 Task: Sort the list "backlog" "by votes" "descending.
Action: Mouse moved to (1024, 98)
Screenshot: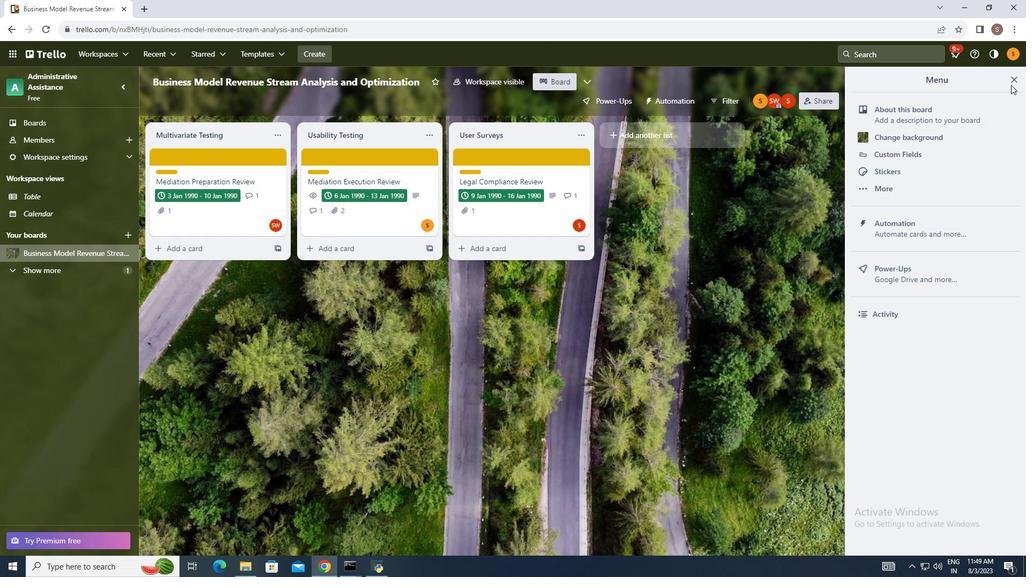 
Action: Mouse pressed left at (1024, 98)
Screenshot: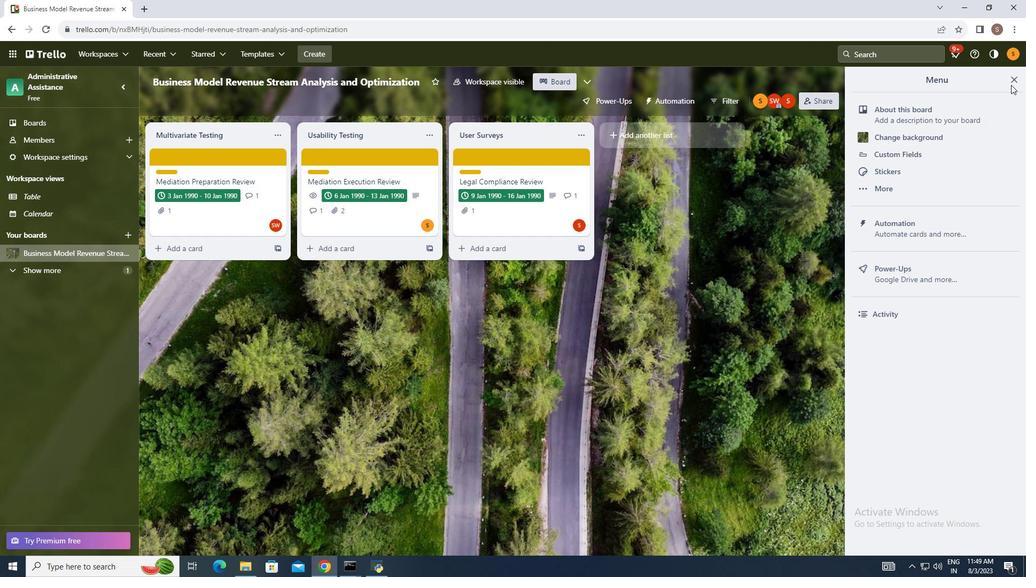 
Action: Mouse moved to (957, 250)
Screenshot: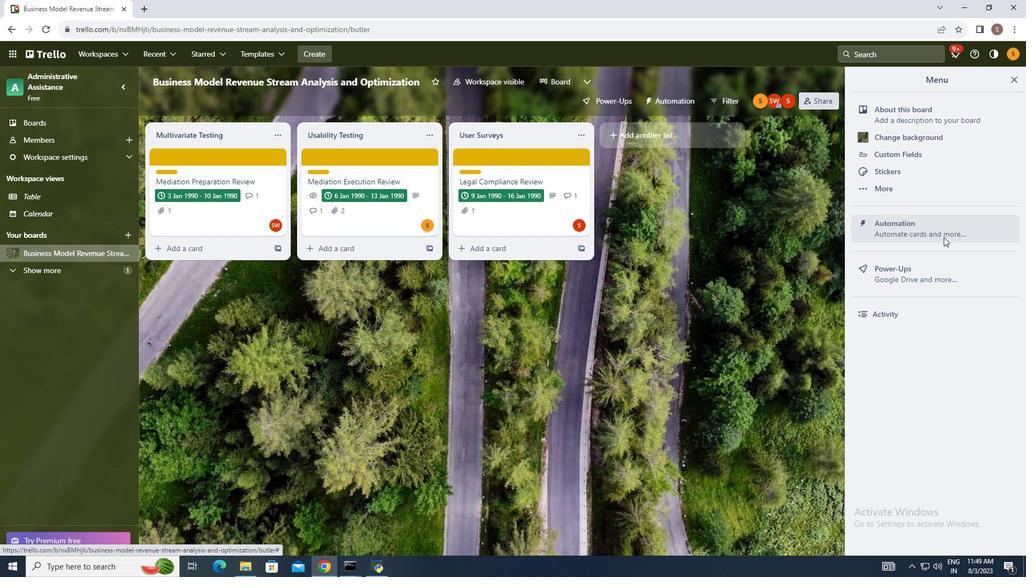 
Action: Mouse pressed left at (957, 250)
Screenshot: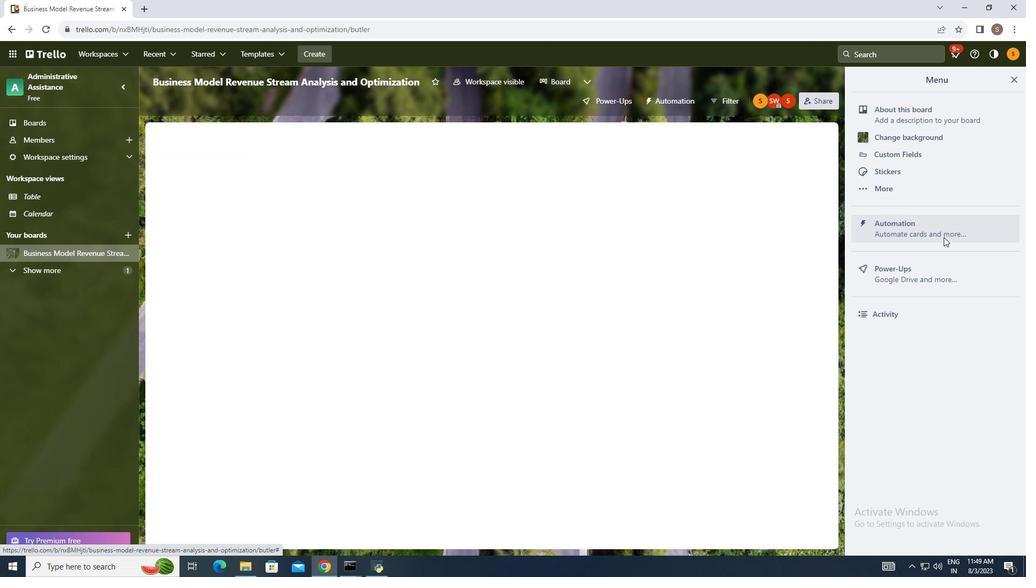 
Action: Mouse moved to (209, 291)
Screenshot: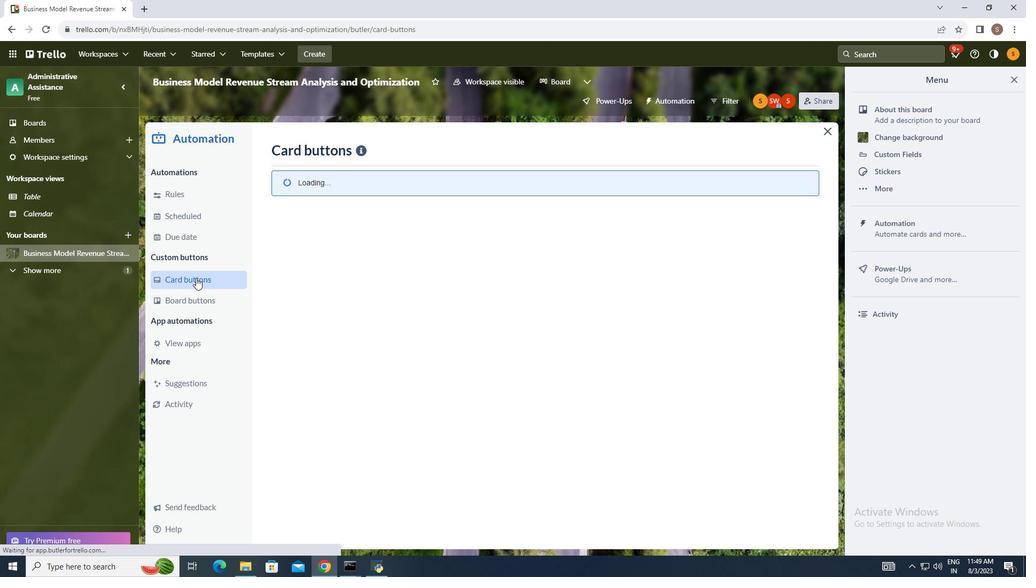 
Action: Mouse pressed left at (209, 291)
Screenshot: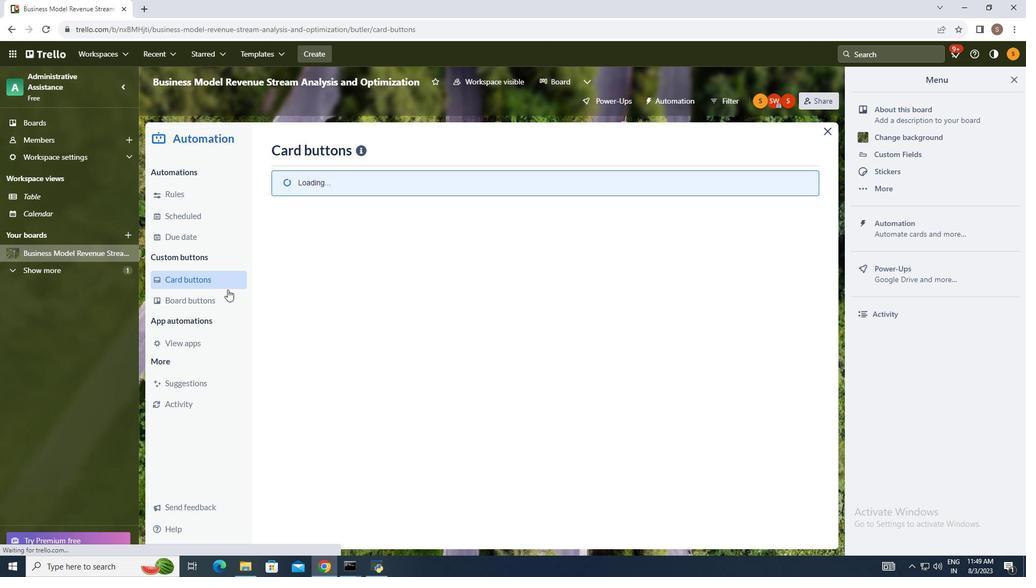 
Action: Mouse moved to (803, 165)
Screenshot: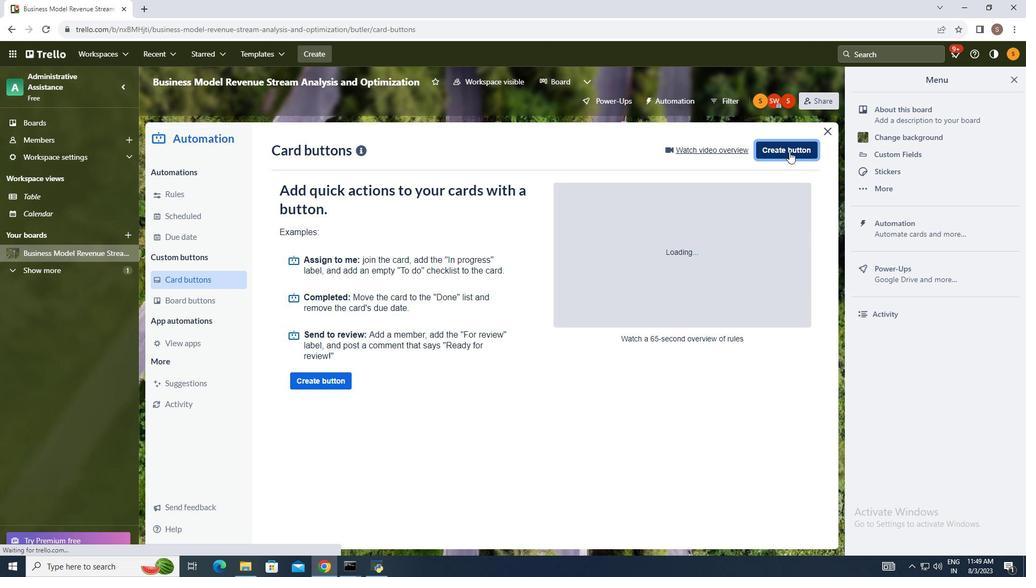 
Action: Mouse pressed left at (803, 165)
Screenshot: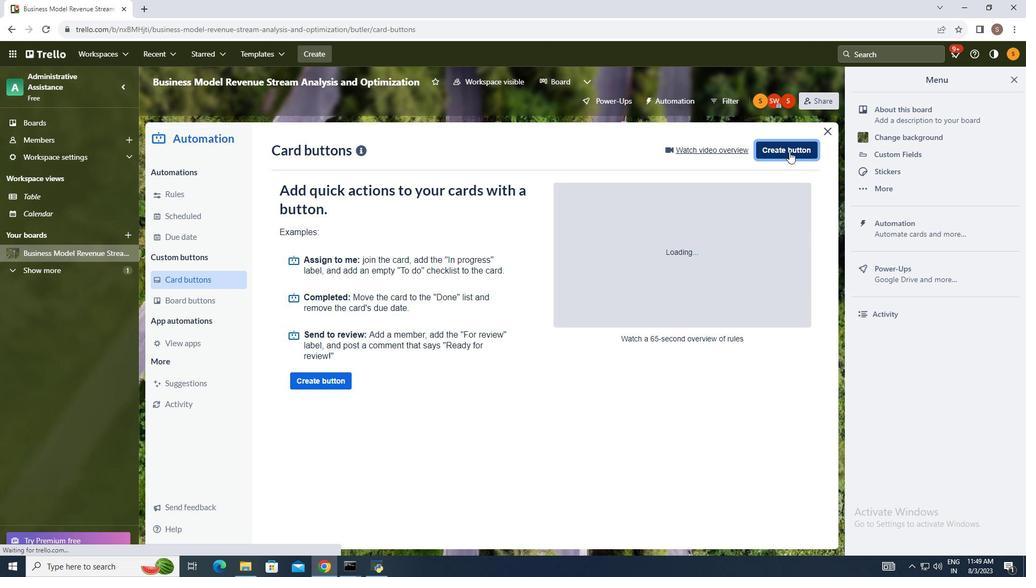 
Action: Mouse moved to (594, 302)
Screenshot: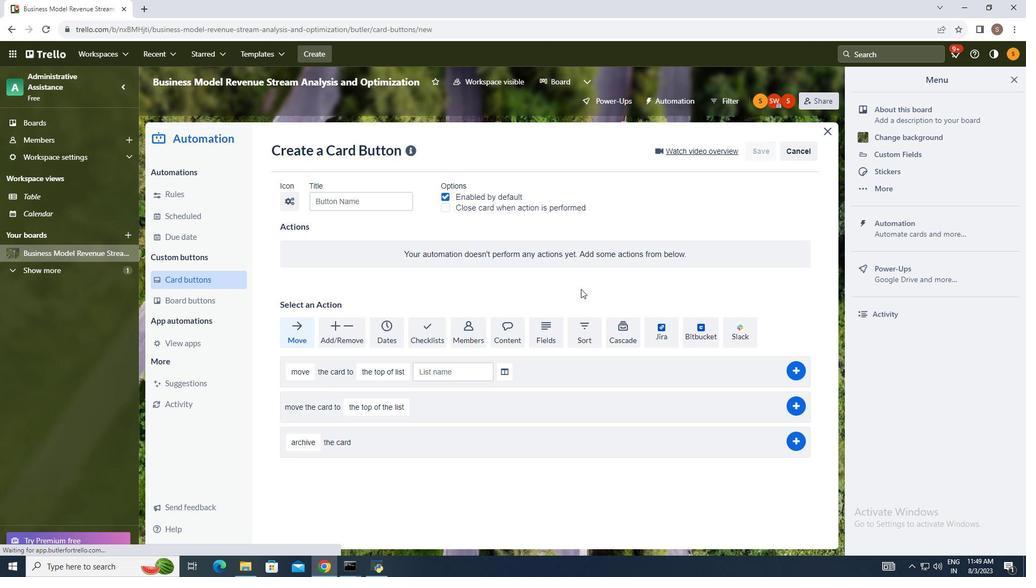 
Action: Mouse pressed left at (594, 302)
Screenshot: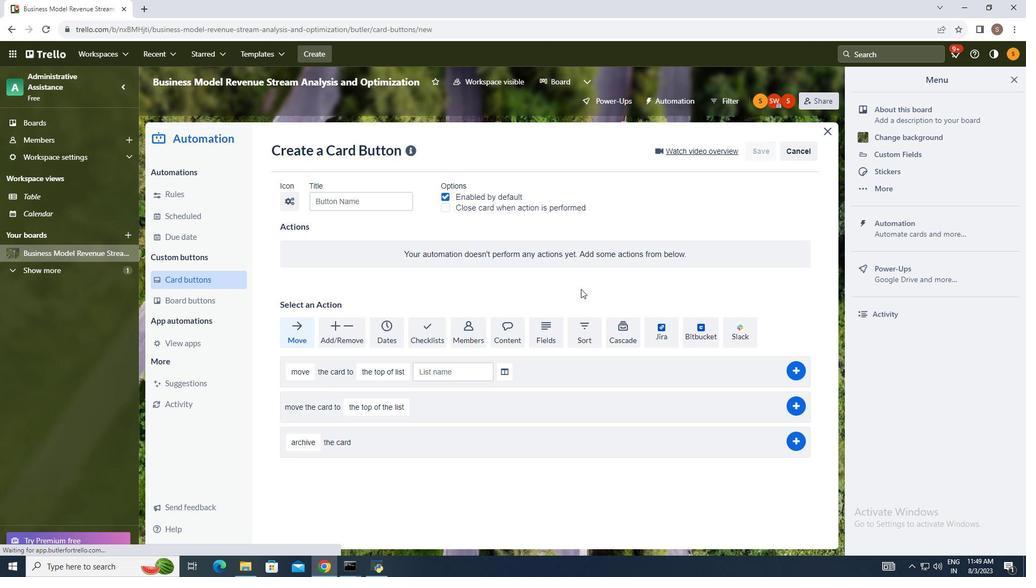 
Action: Mouse moved to (586, 340)
Screenshot: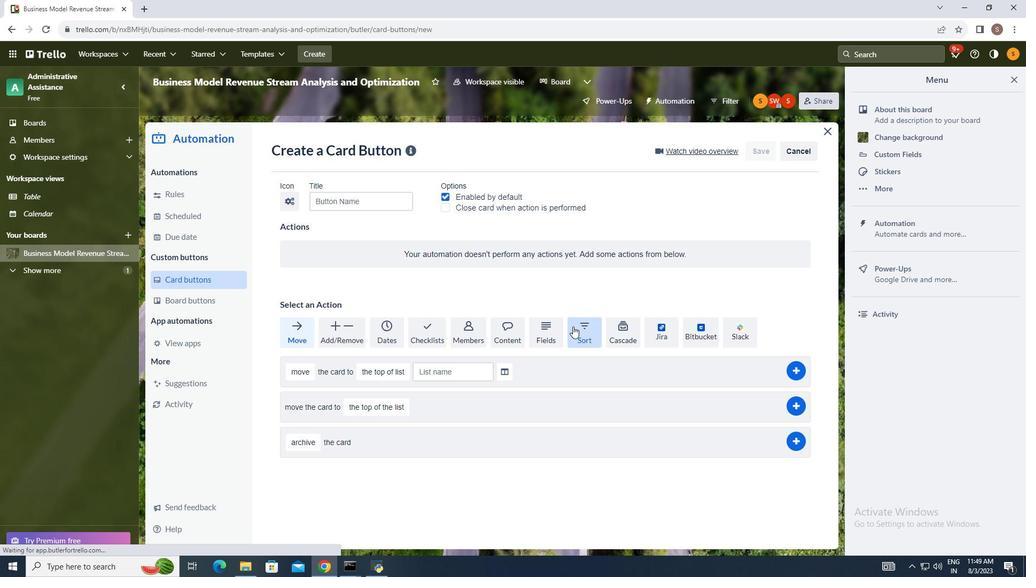 
Action: Mouse pressed left at (586, 340)
Screenshot: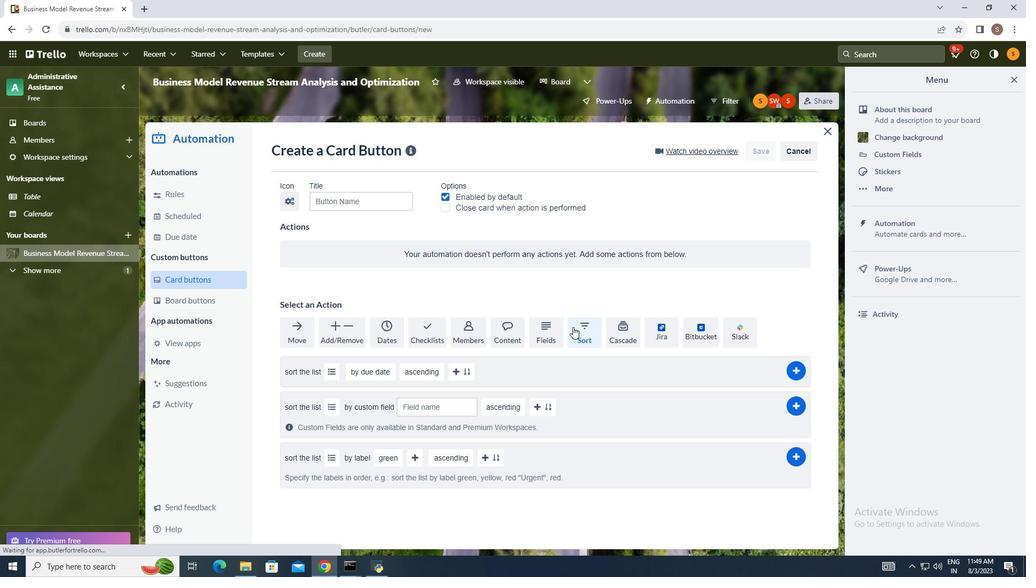 
Action: Mouse moved to (341, 384)
Screenshot: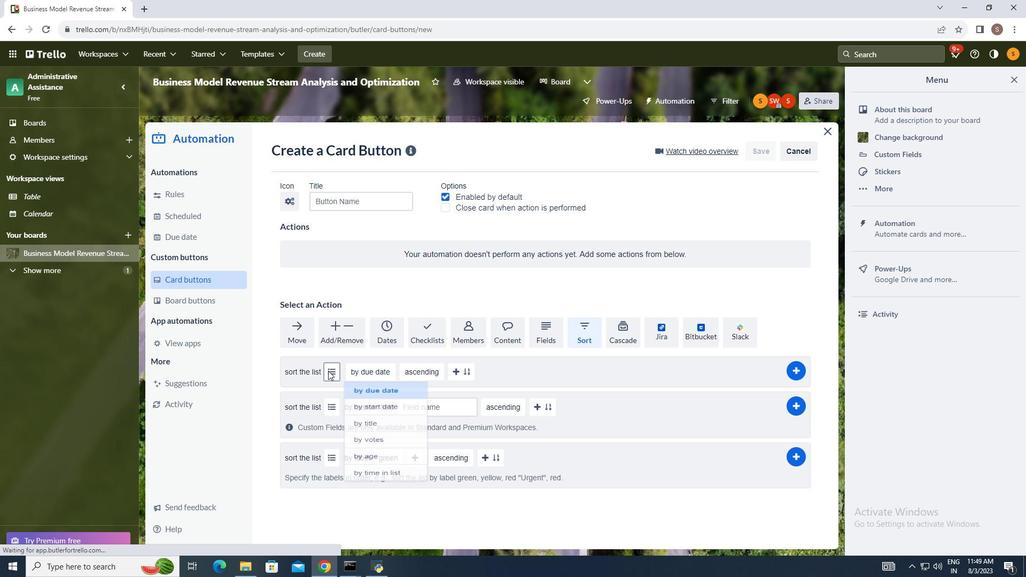 
Action: Mouse pressed left at (341, 384)
Screenshot: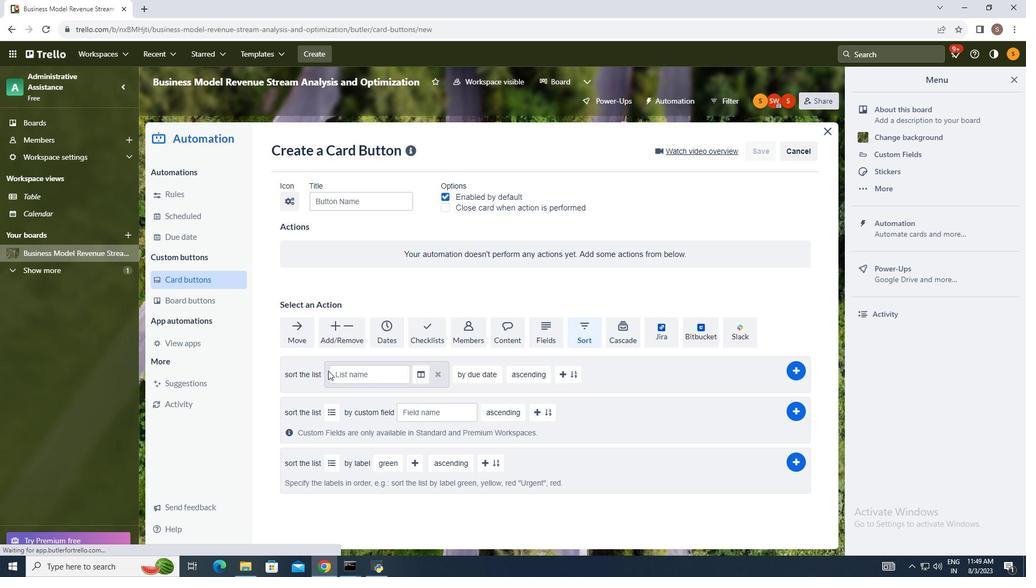 
Action: Mouse moved to (369, 386)
Screenshot: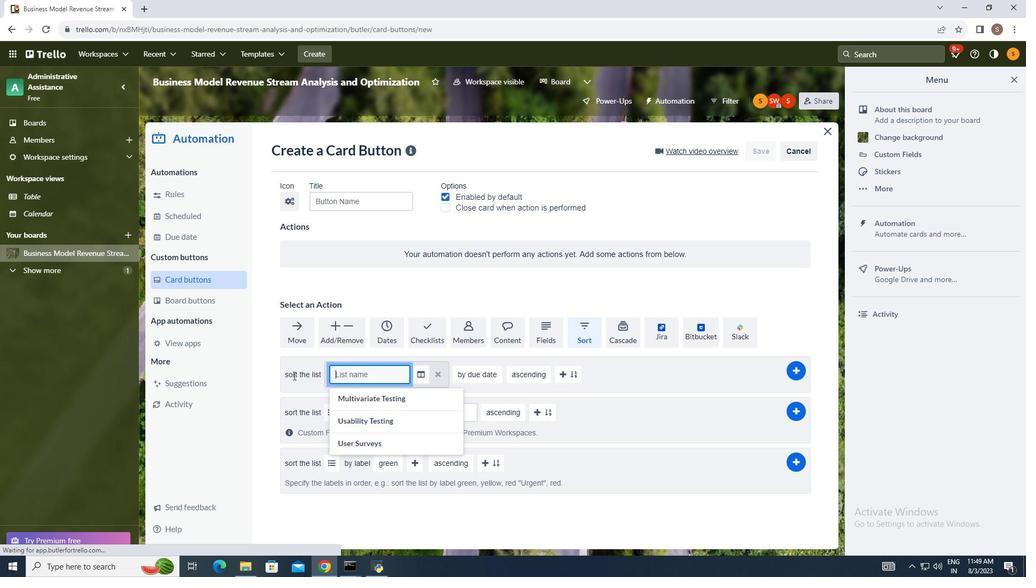 
Action: Mouse pressed left at (369, 386)
Screenshot: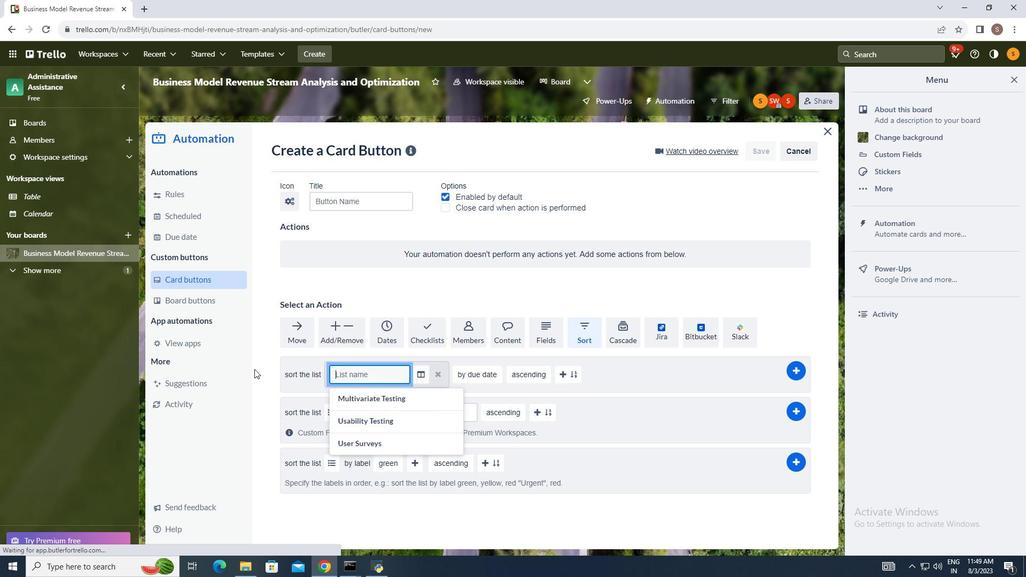 
Action: Mouse moved to (258, 378)
Screenshot: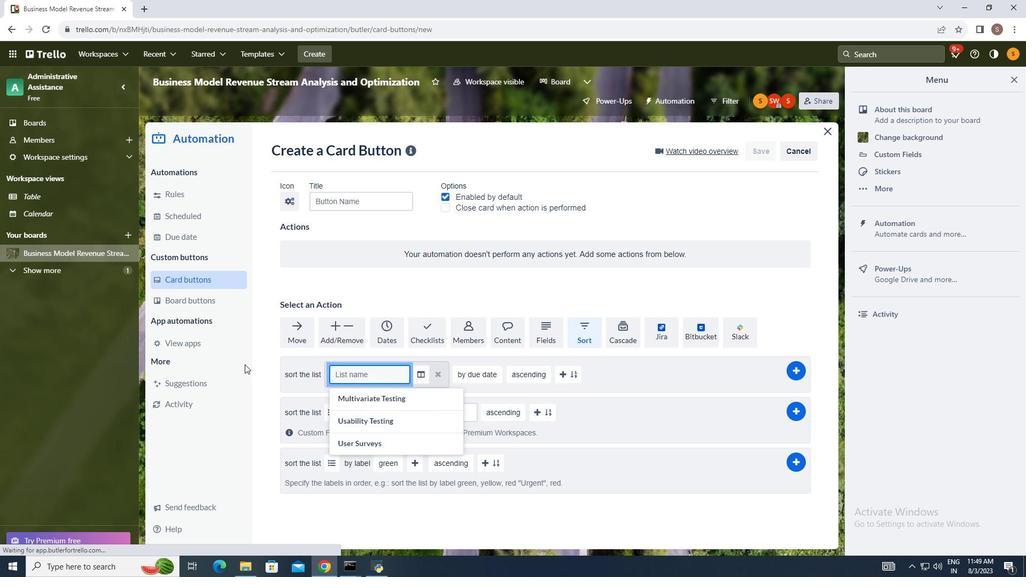 
Action: Key pressed backlog
Screenshot: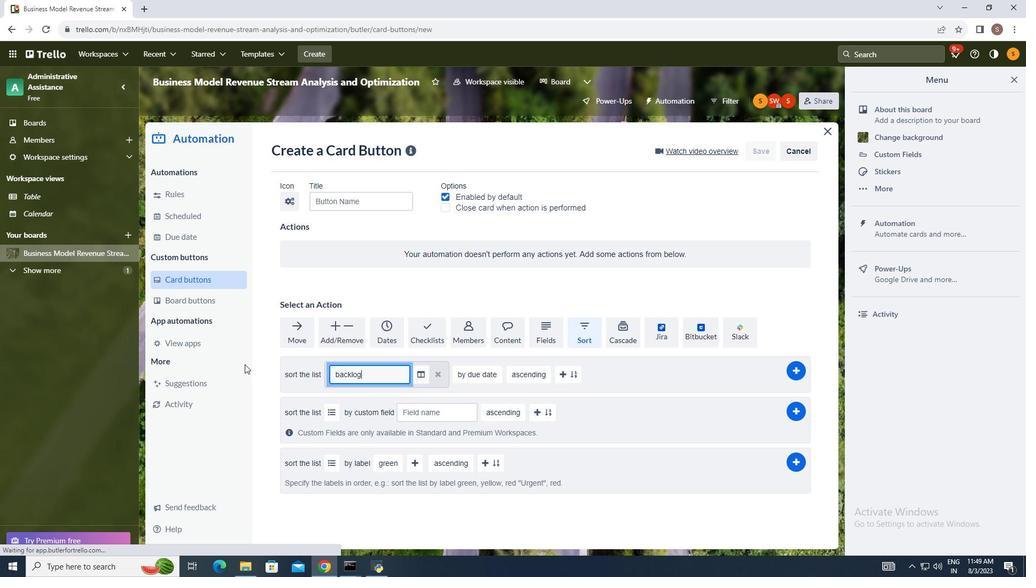 
Action: Mouse moved to (492, 470)
Screenshot: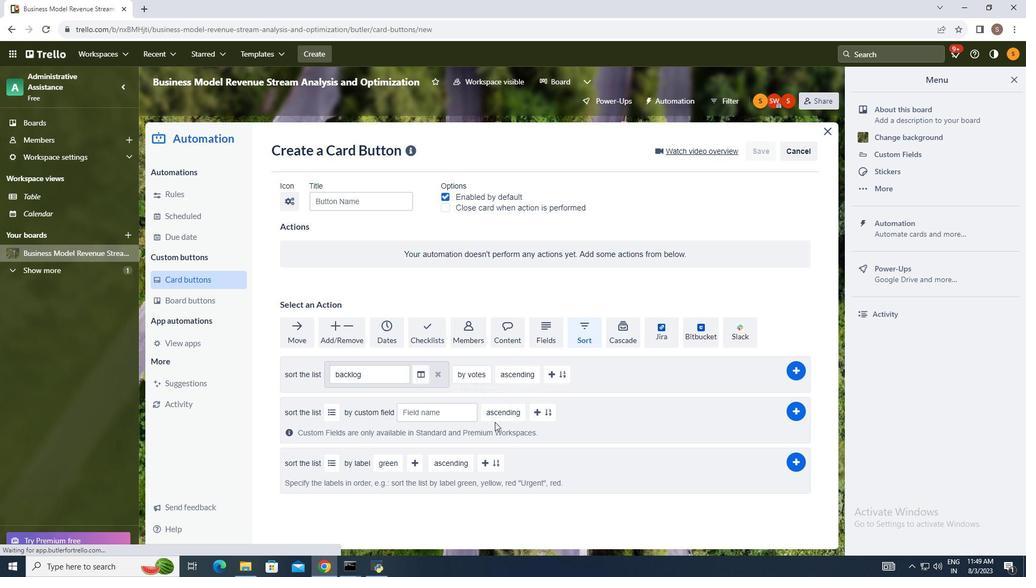 
Action: Mouse pressed left at (492, 470)
Screenshot: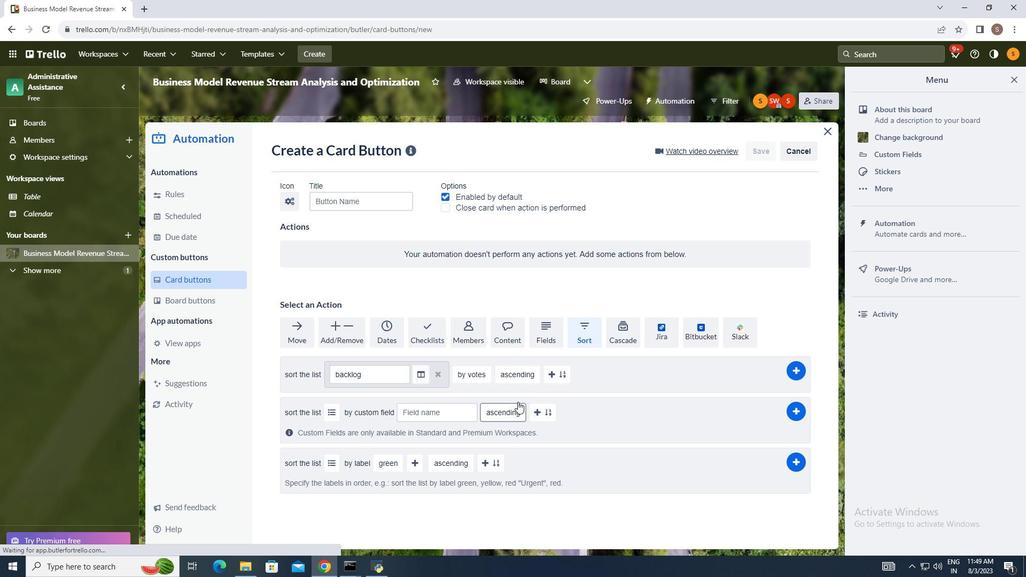 
Action: Mouse moved to (533, 387)
Screenshot: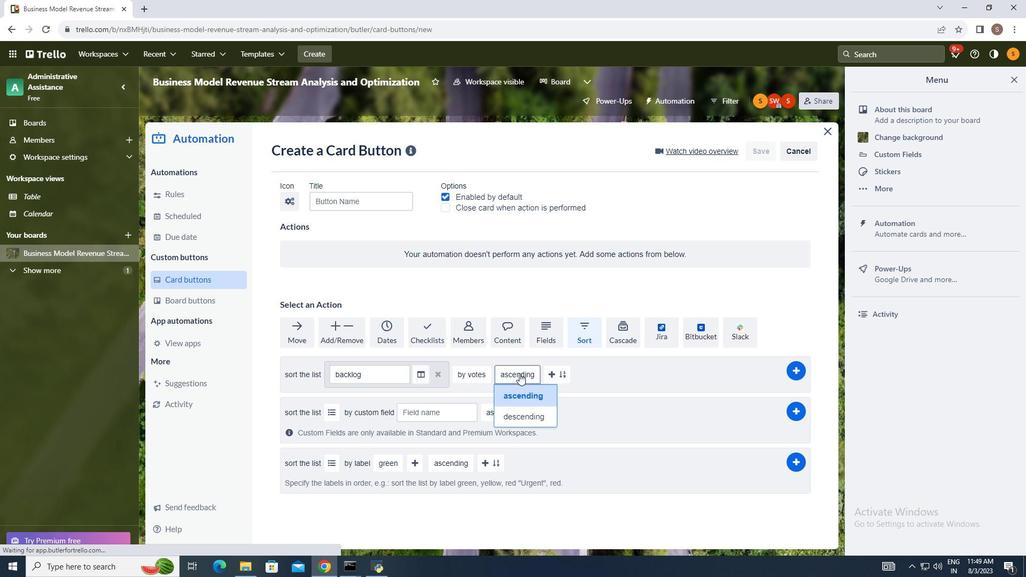 
Action: Mouse pressed left at (533, 387)
Screenshot: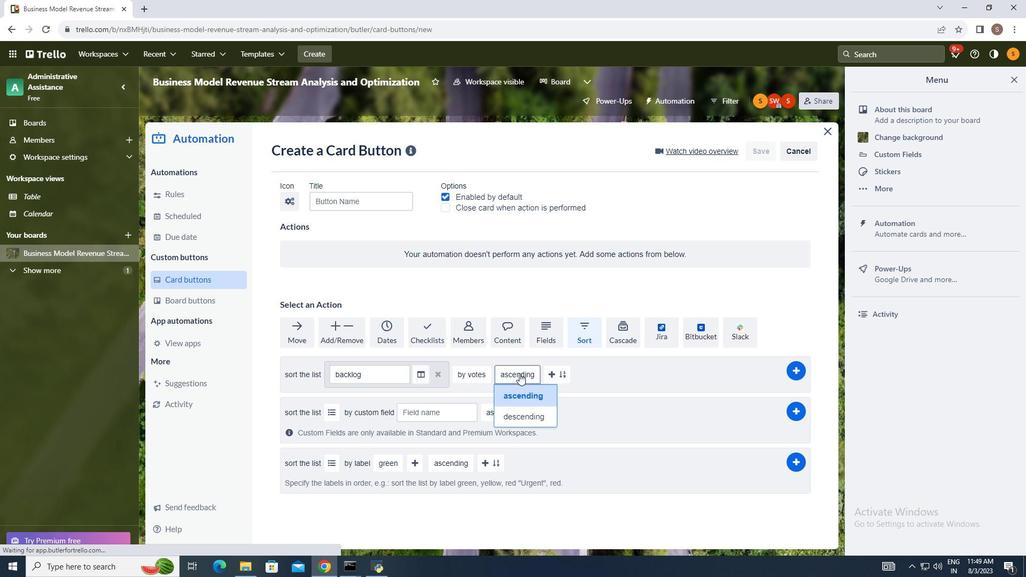 
Action: Mouse moved to (531, 433)
Screenshot: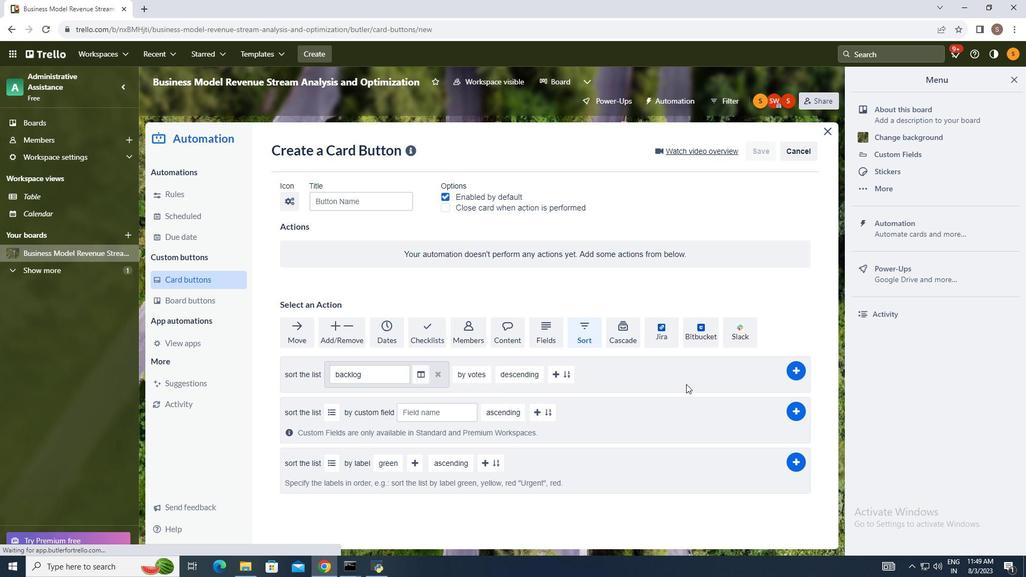 
Action: Mouse pressed left at (531, 433)
Screenshot: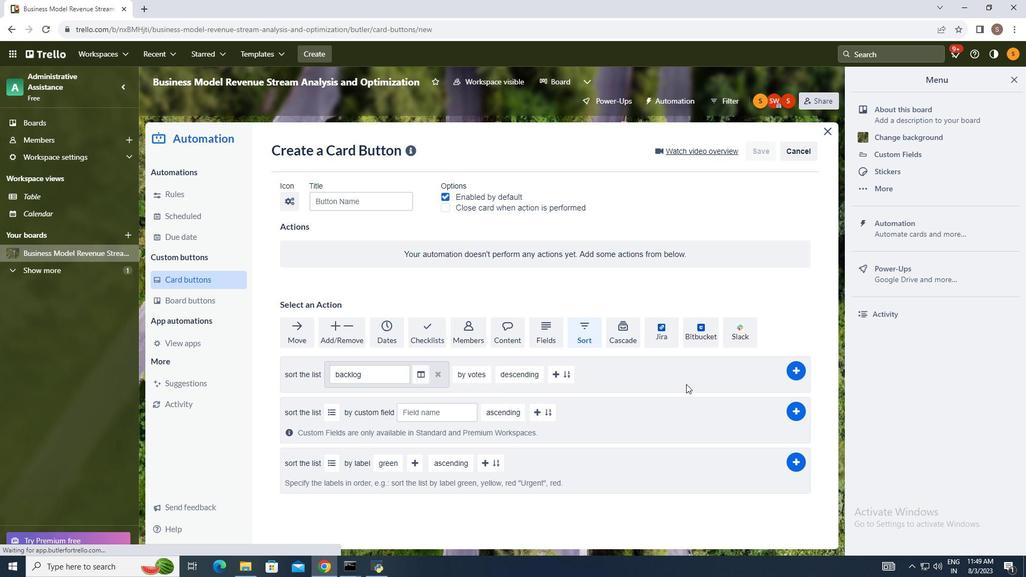 
Action: Mouse moved to (810, 383)
Screenshot: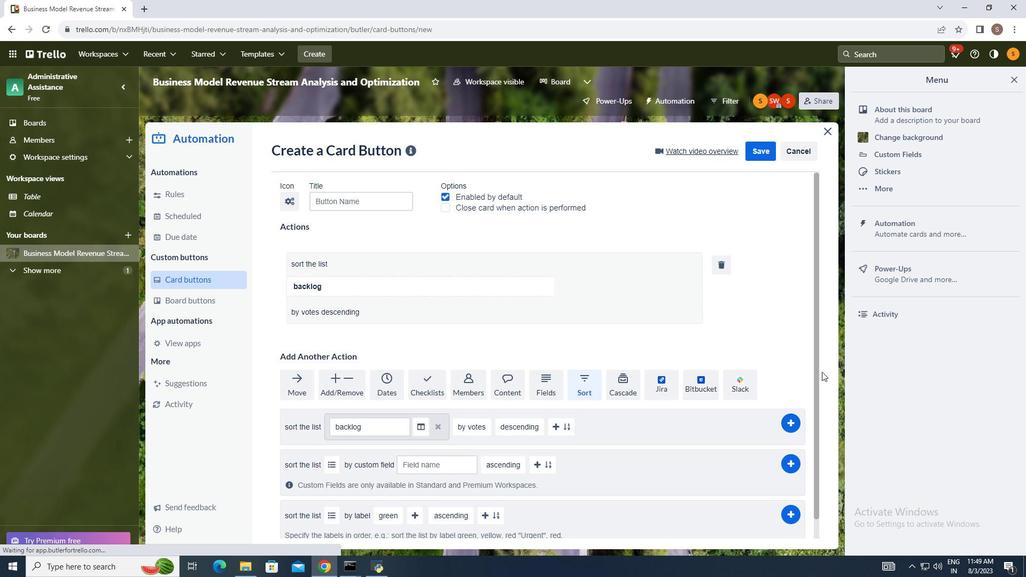 
Action: Mouse pressed left at (810, 383)
Screenshot: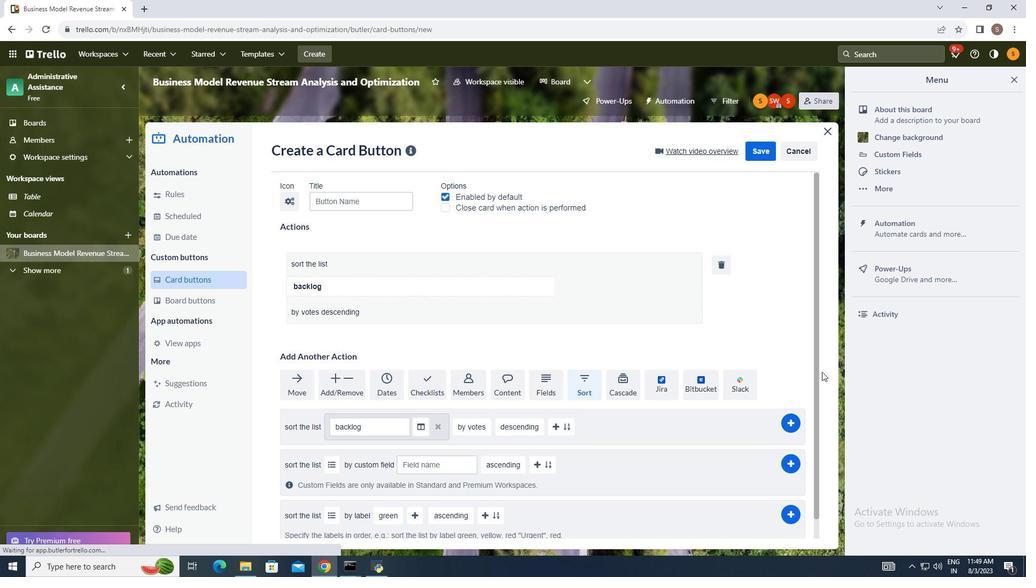 
Action: Mouse moved to (846, 378)
Screenshot: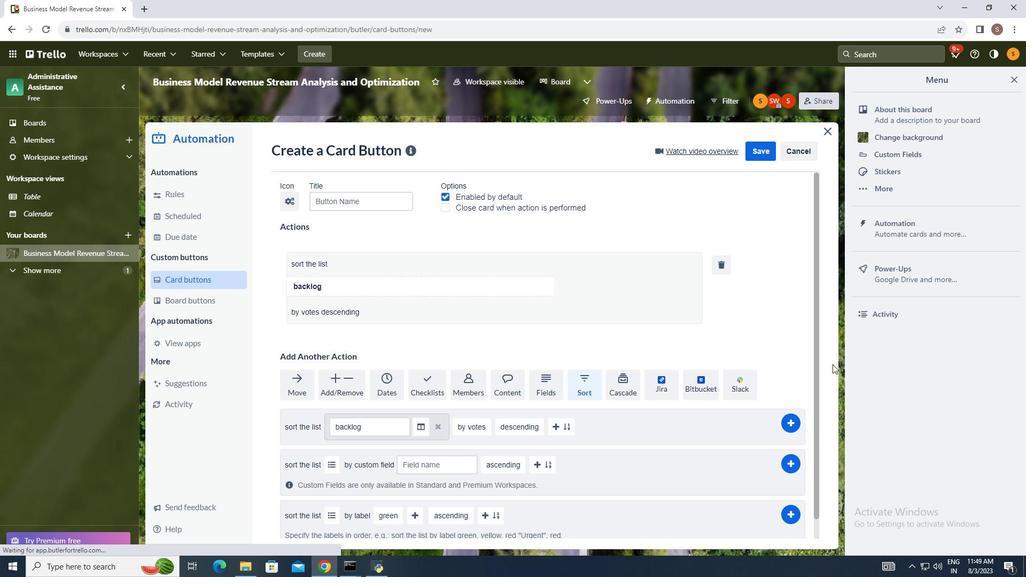 
